 Task: In the notification setting, enable all new comments.
Action: Mouse moved to (243, 115)
Screenshot: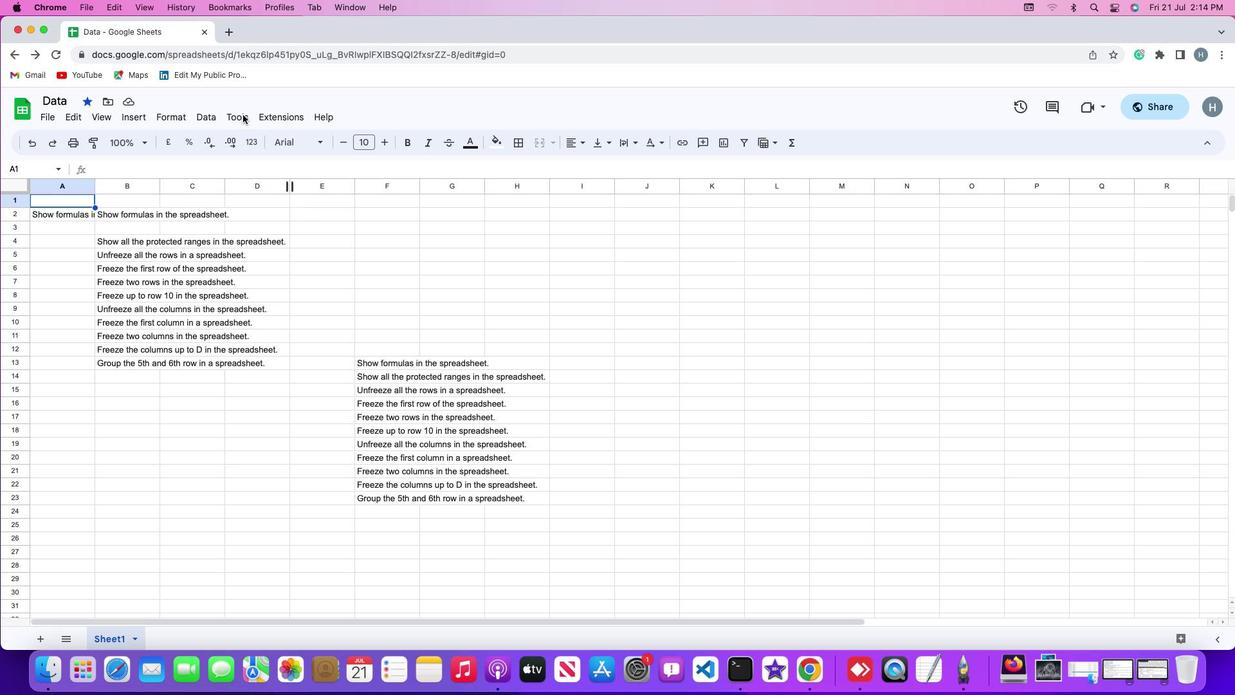 
Action: Mouse pressed left at (243, 115)
Screenshot: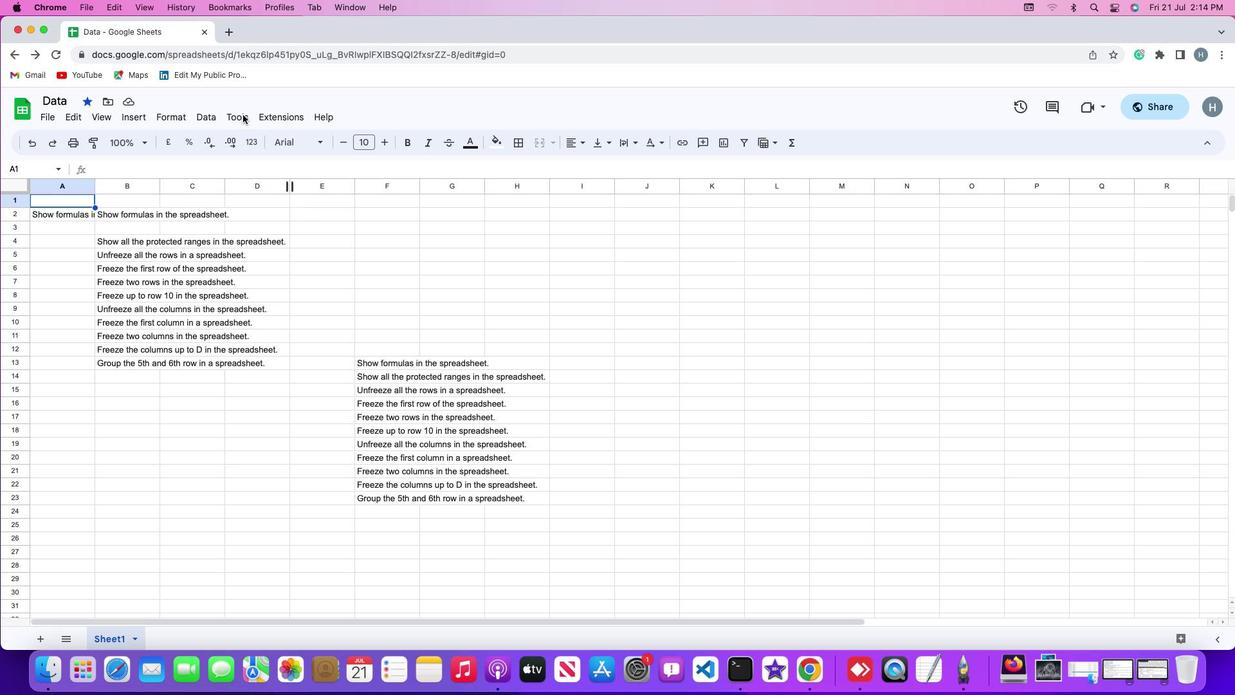 
Action: Mouse pressed left at (243, 115)
Screenshot: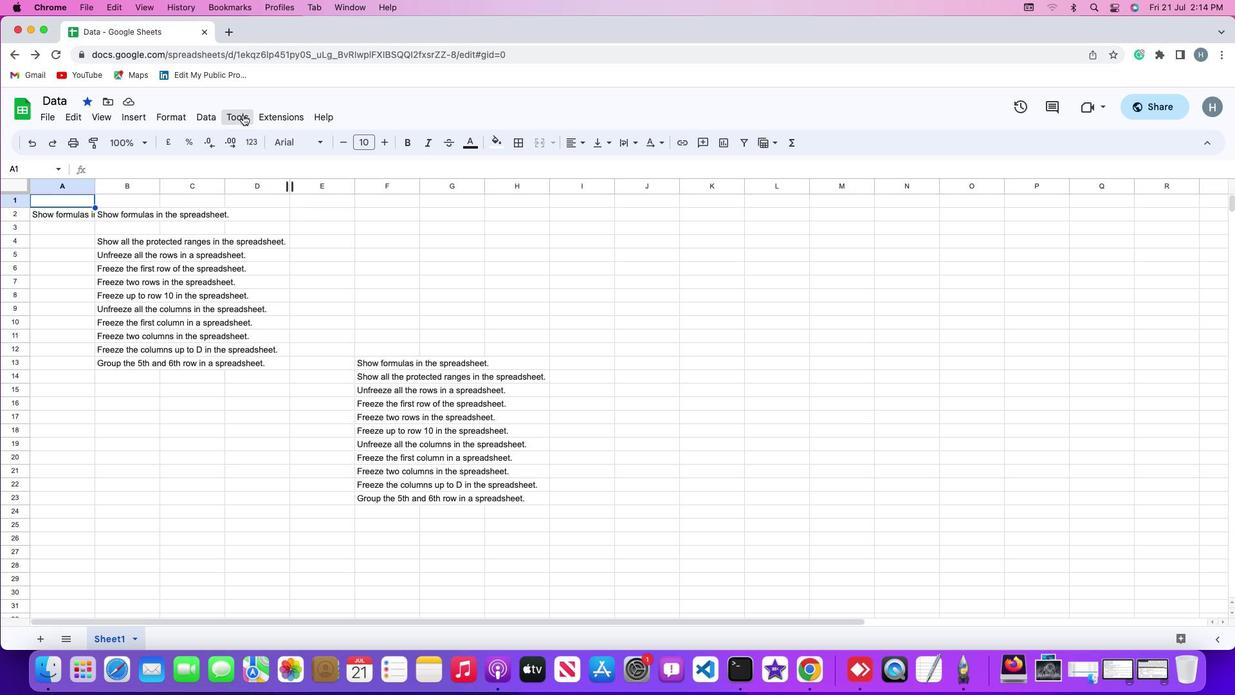 
Action: Mouse moved to (243, 115)
Screenshot: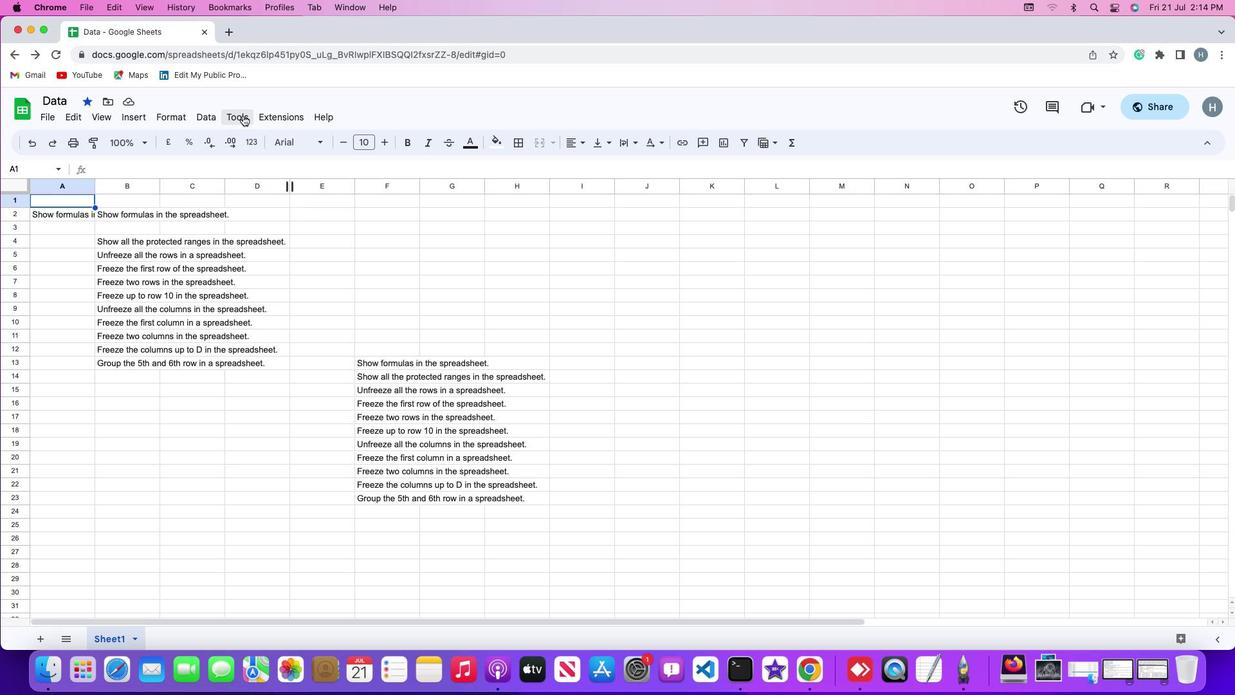 
Action: Mouse pressed left at (243, 115)
Screenshot: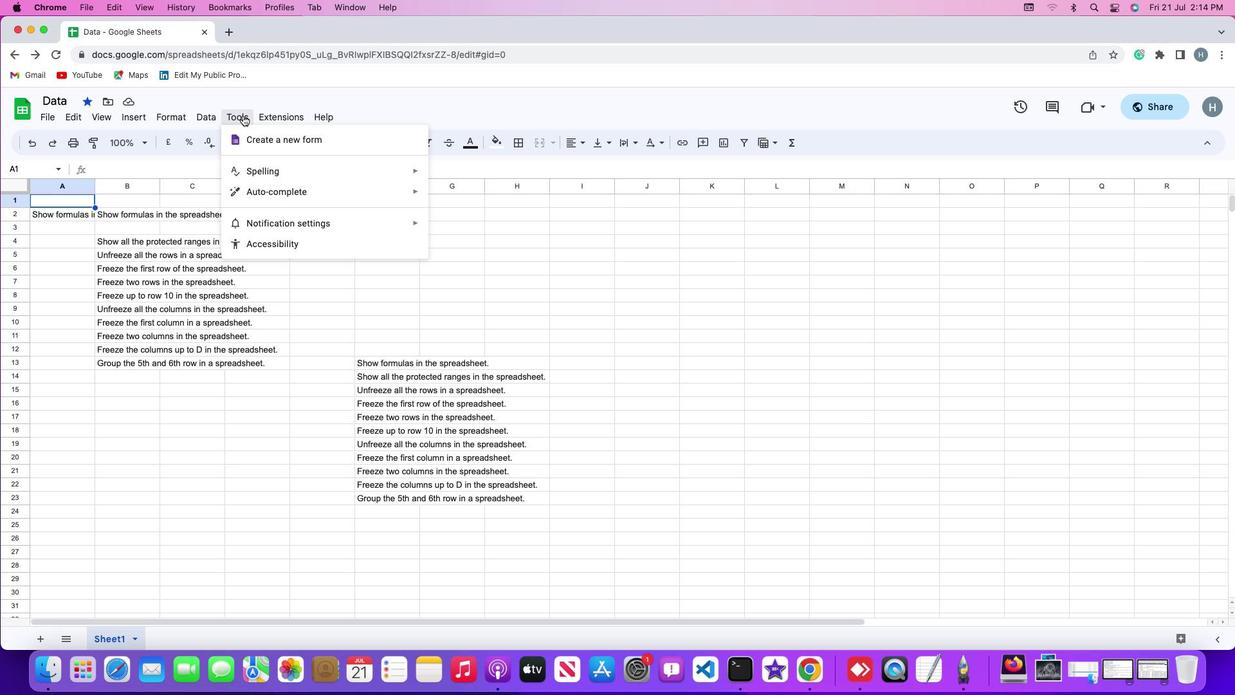 
Action: Mouse moved to (475, 255)
Screenshot: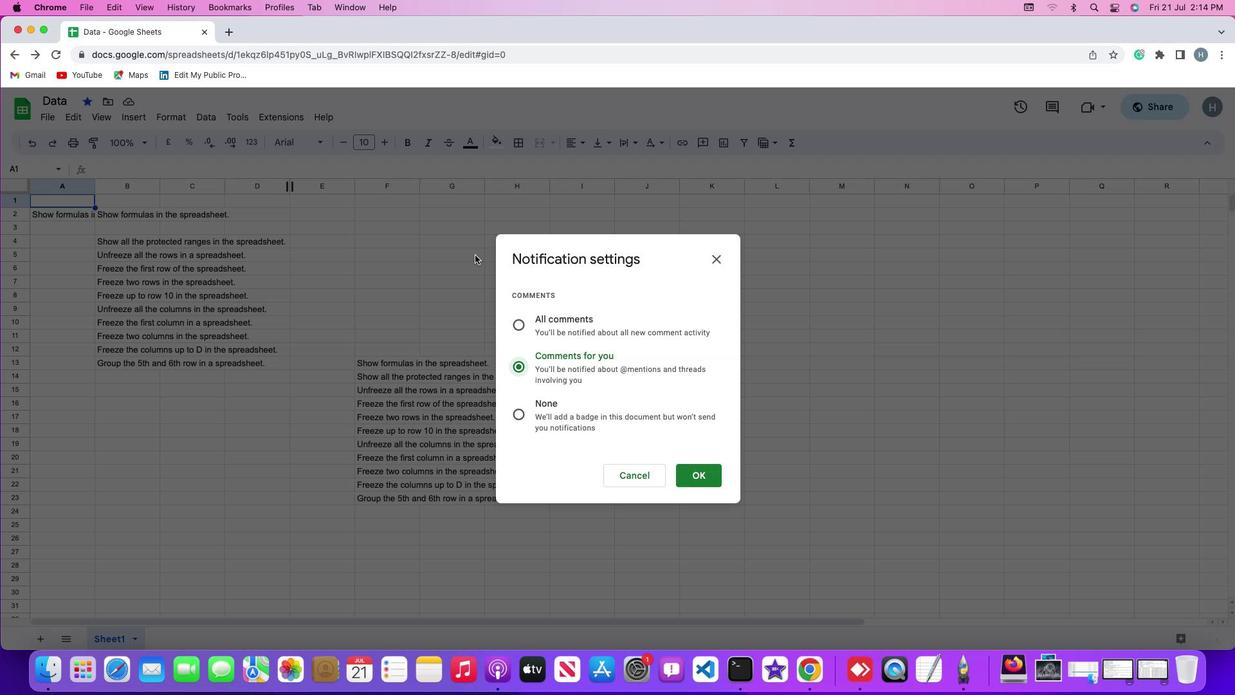 
Action: Mouse pressed left at (475, 255)
Screenshot: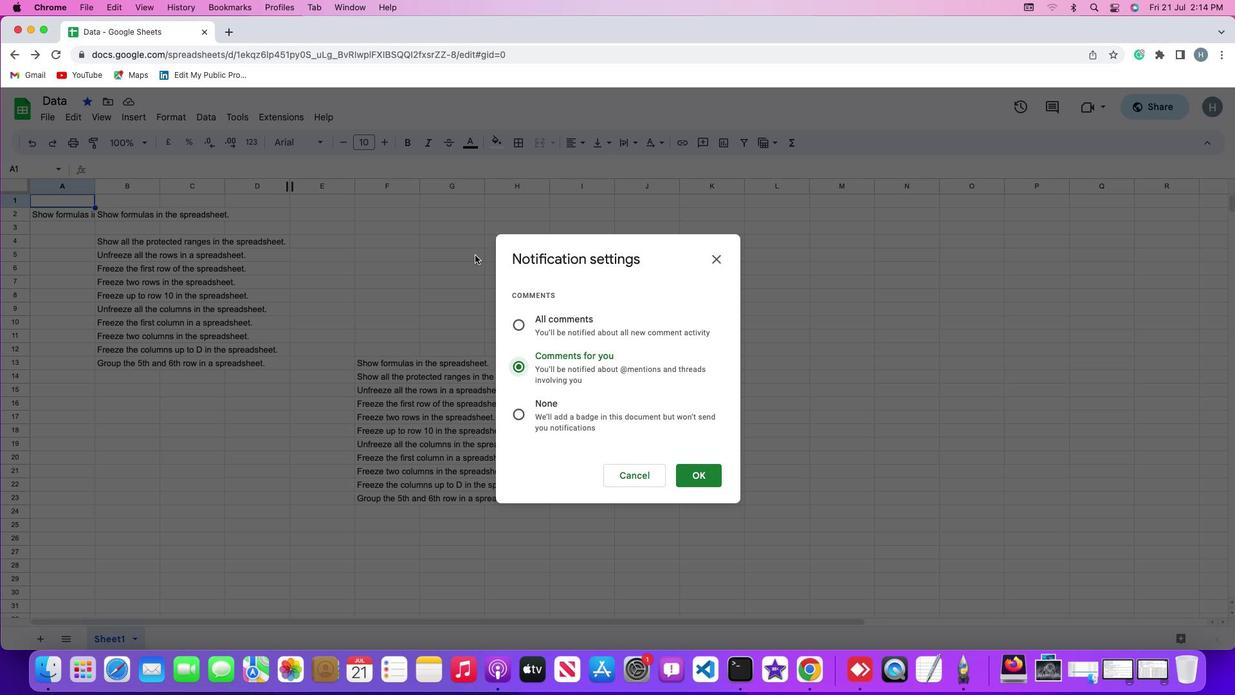 
Action: Mouse moved to (522, 323)
Screenshot: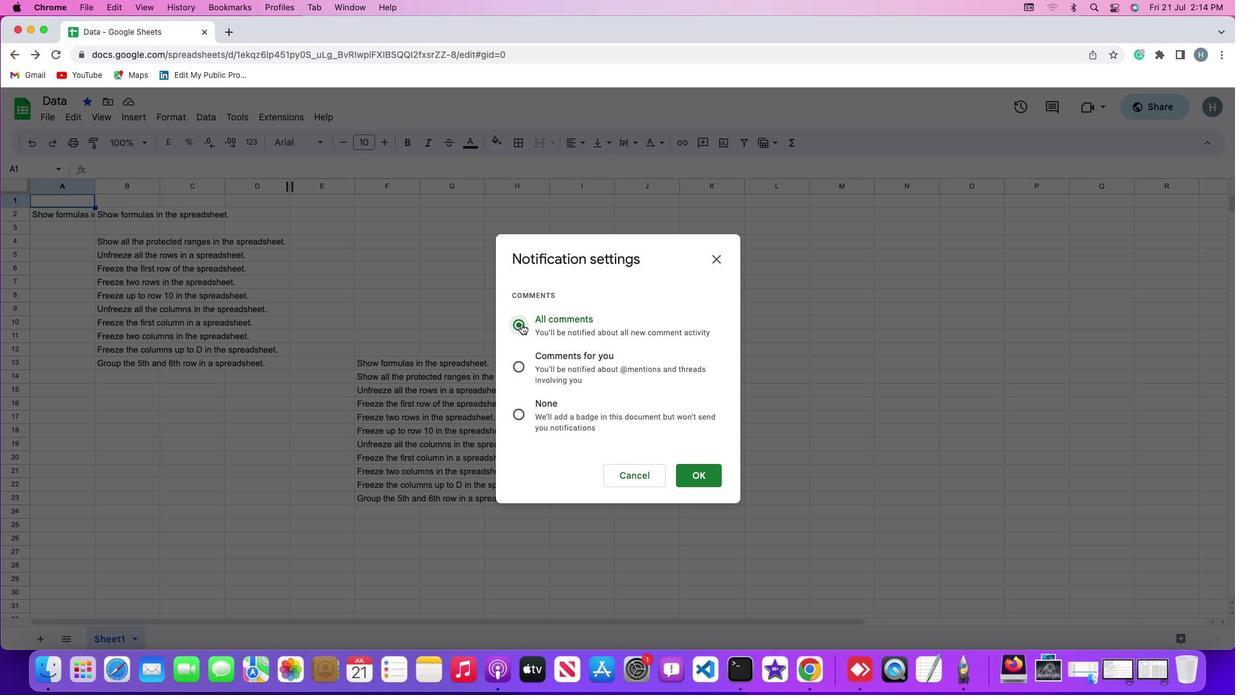 
Action: Mouse pressed left at (522, 323)
Screenshot: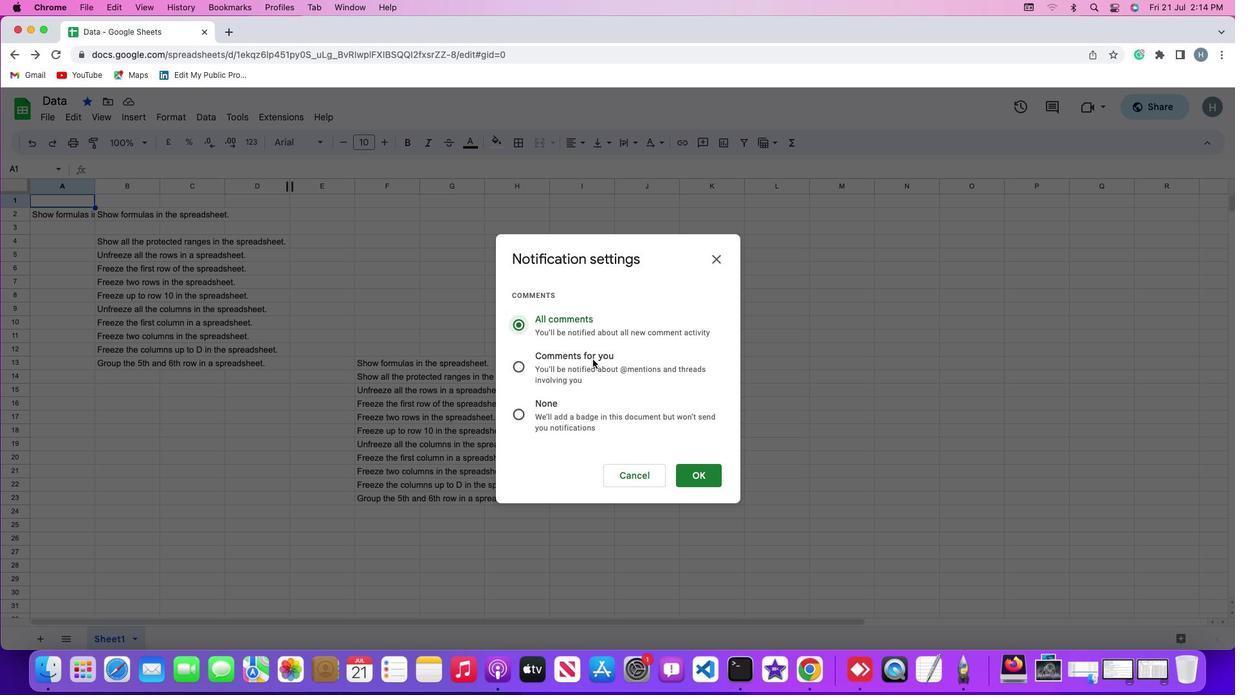 
Action: Mouse moved to (690, 472)
Screenshot: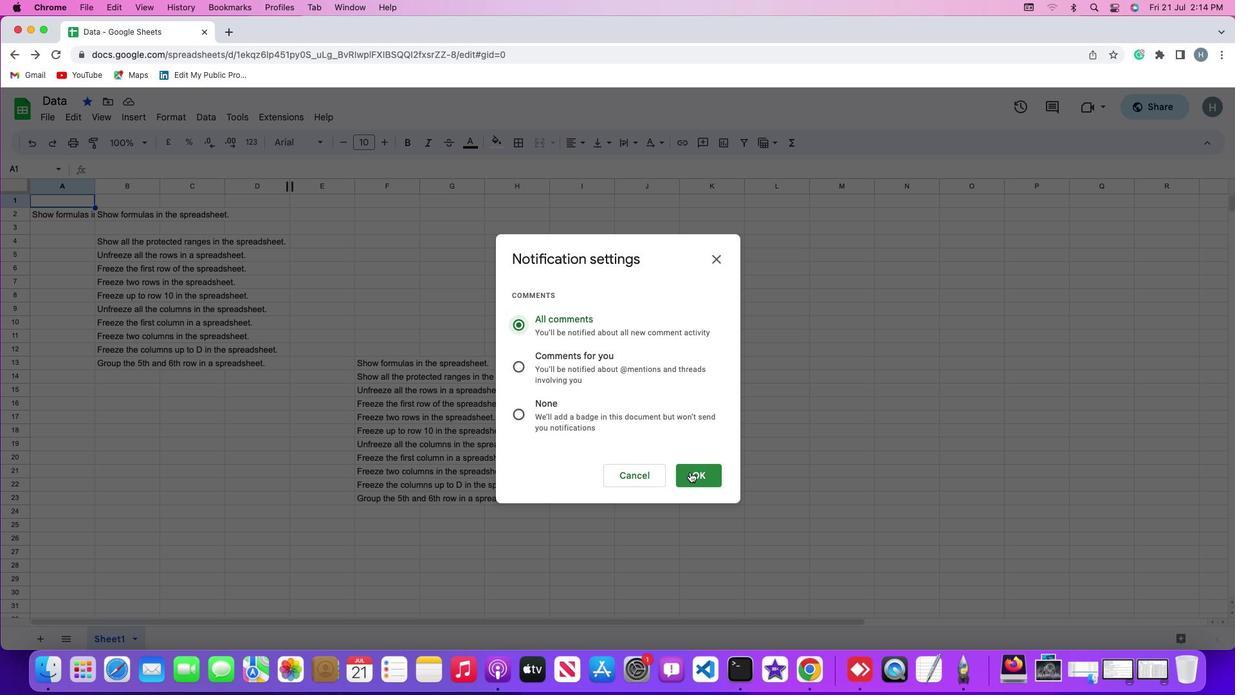 
Action: Mouse pressed left at (690, 472)
Screenshot: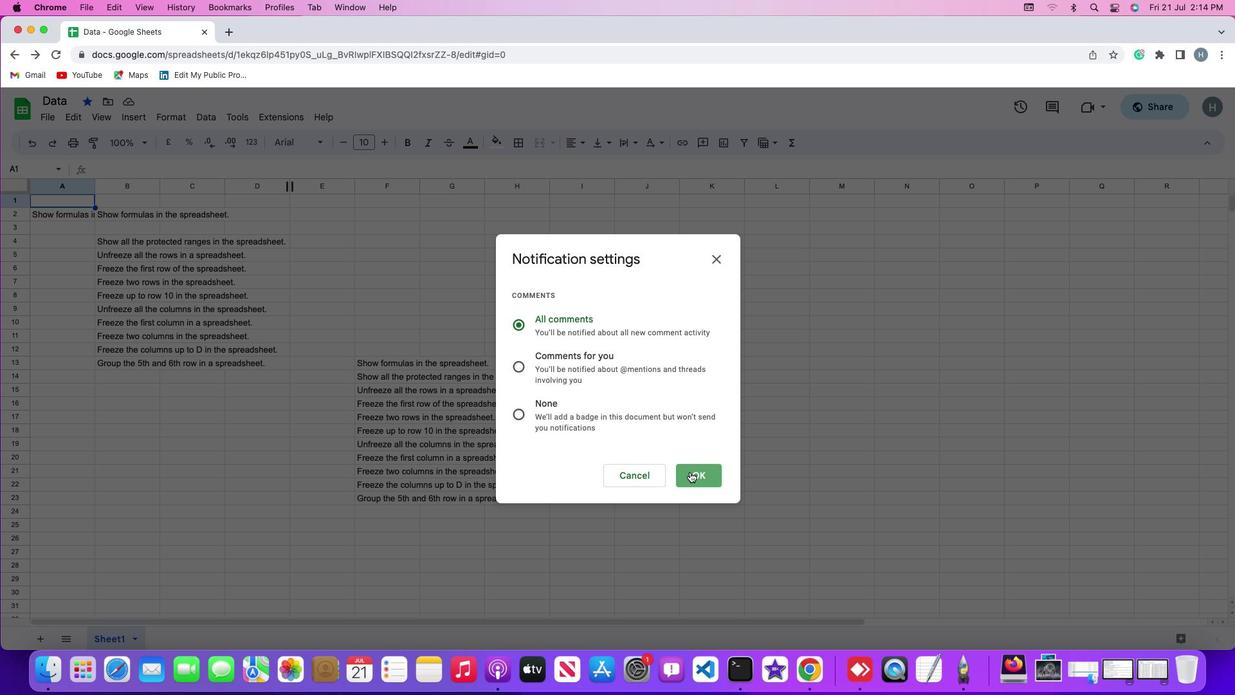 
